 Task: Select a due date automation when advanced on, the moment a card is due add dates due this week.
Action: Mouse moved to (449, 452)
Screenshot: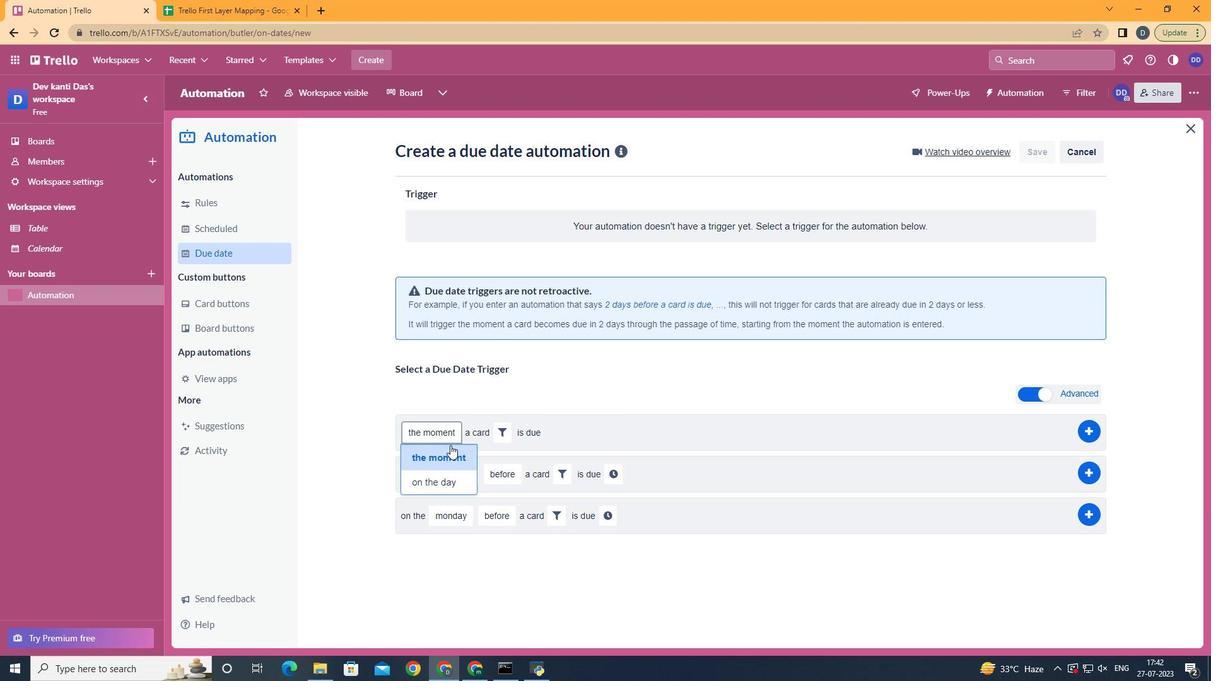 
Action: Mouse pressed left at (449, 452)
Screenshot: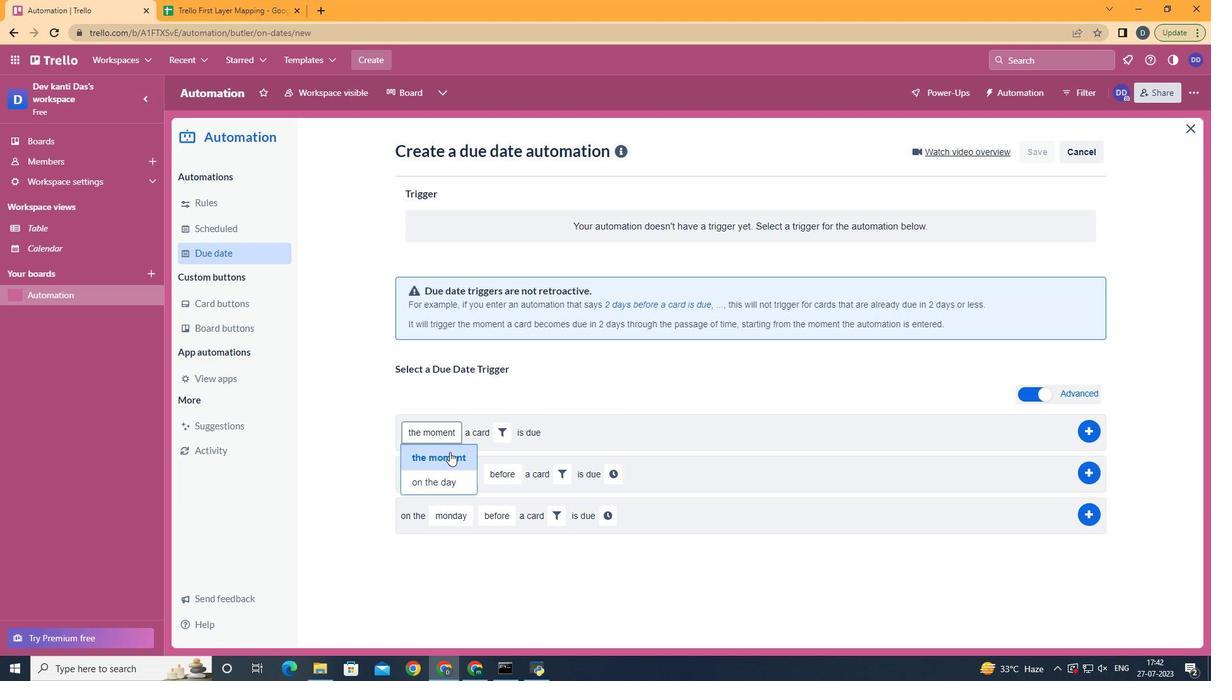 
Action: Mouse moved to (506, 430)
Screenshot: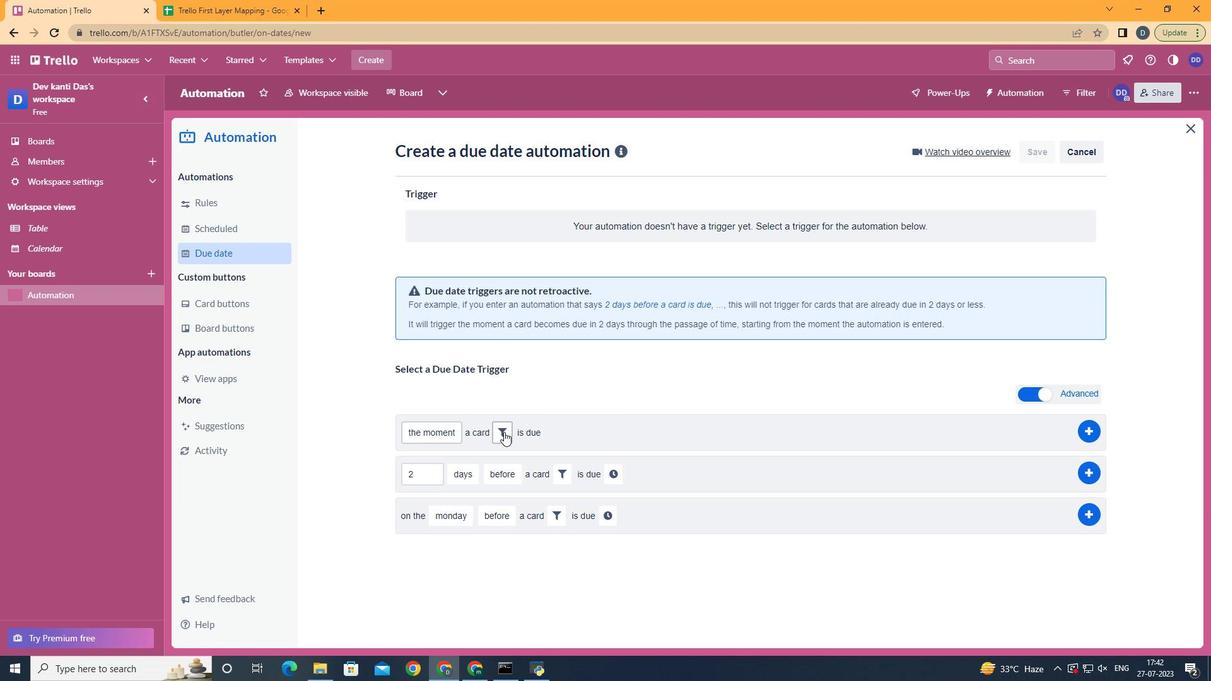 
Action: Mouse pressed left at (506, 430)
Screenshot: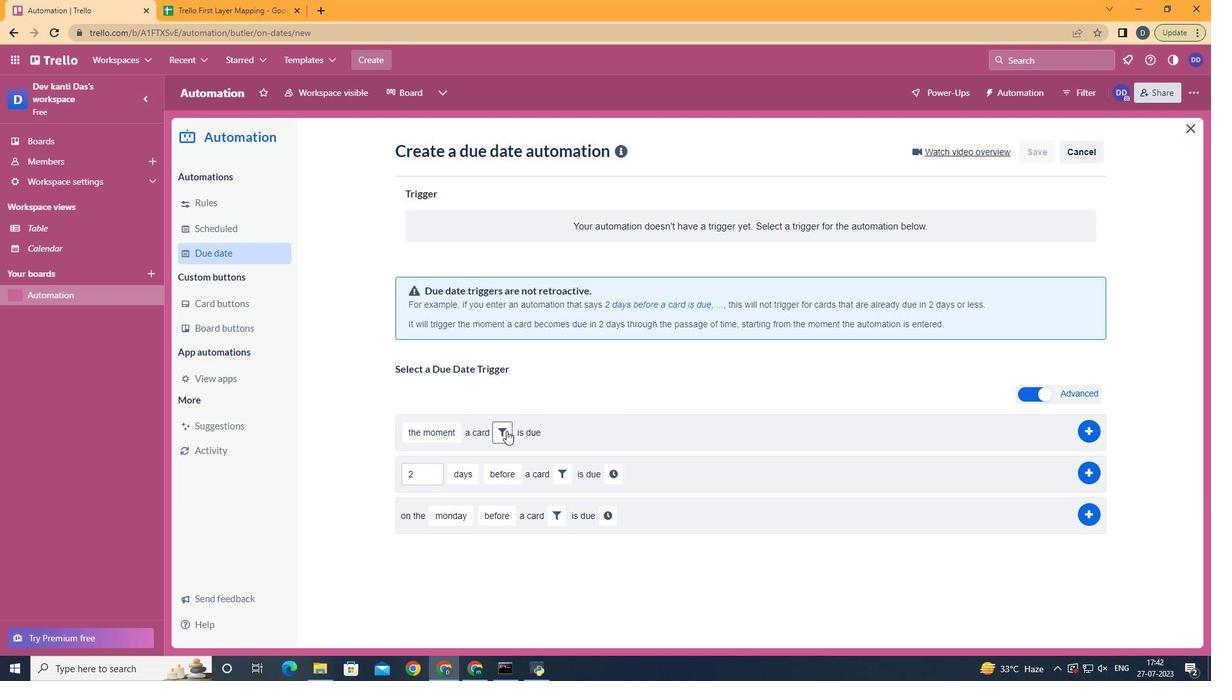 
Action: Mouse moved to (556, 278)
Screenshot: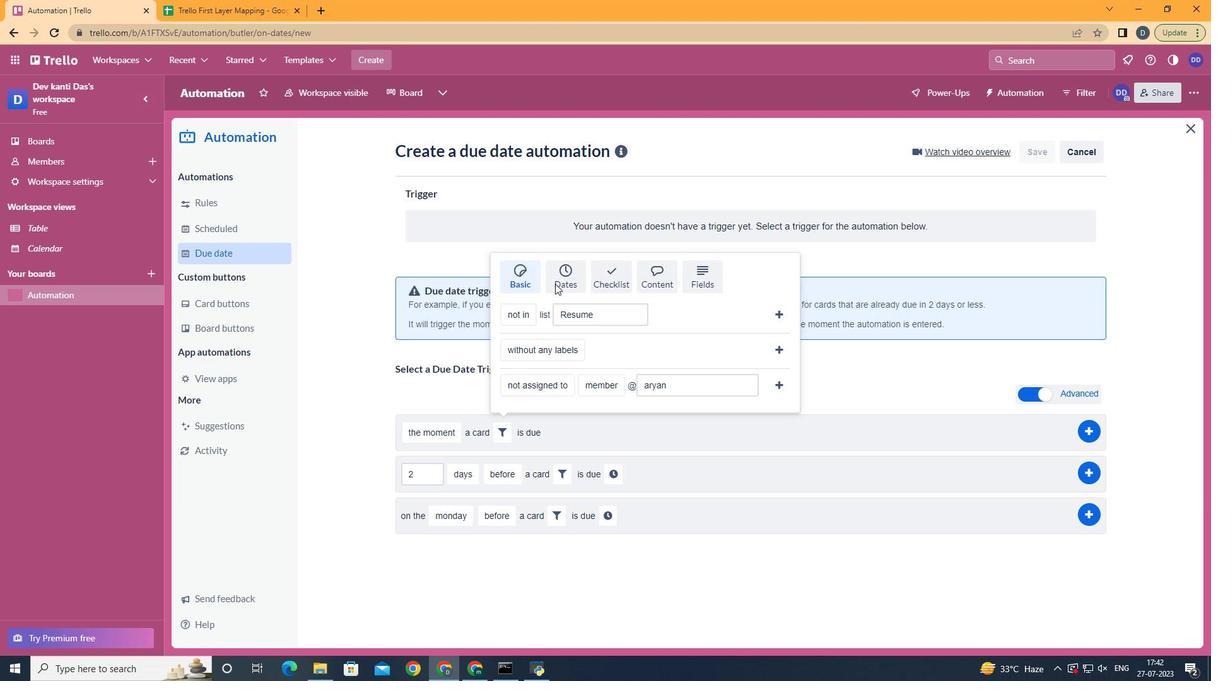 
Action: Mouse pressed left at (556, 278)
Screenshot: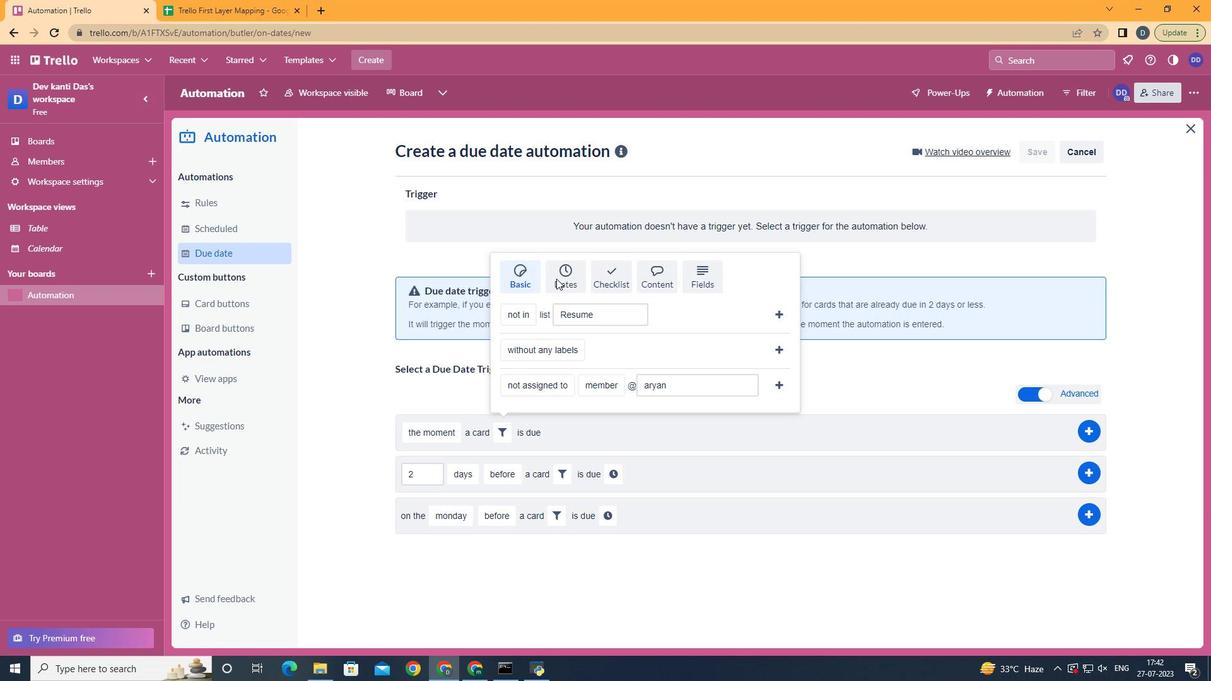 
Action: Mouse moved to (572, 425)
Screenshot: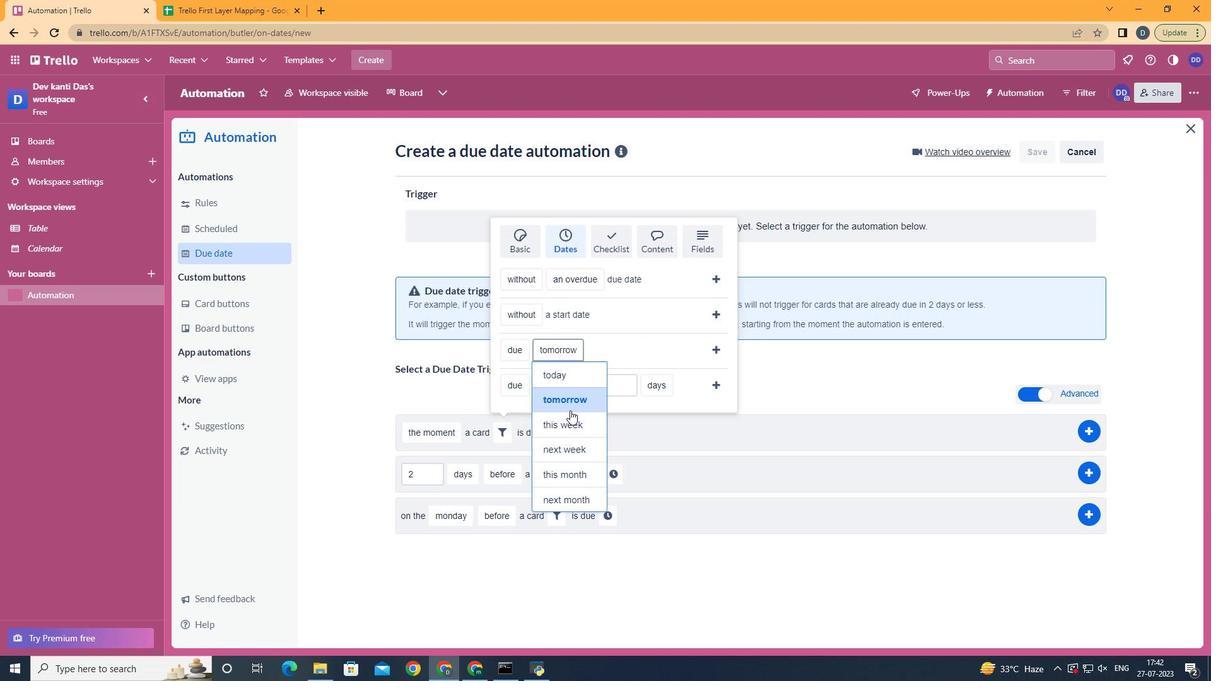 
Action: Mouse pressed left at (572, 425)
Screenshot: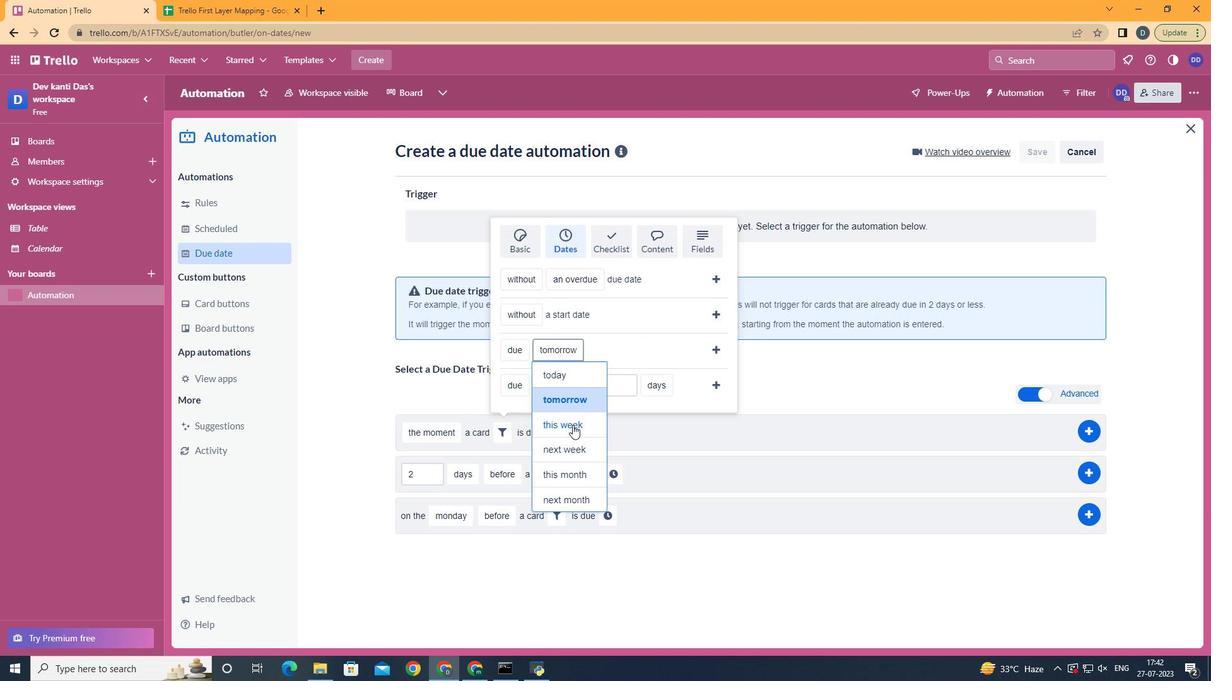 
Action: Mouse moved to (718, 348)
Screenshot: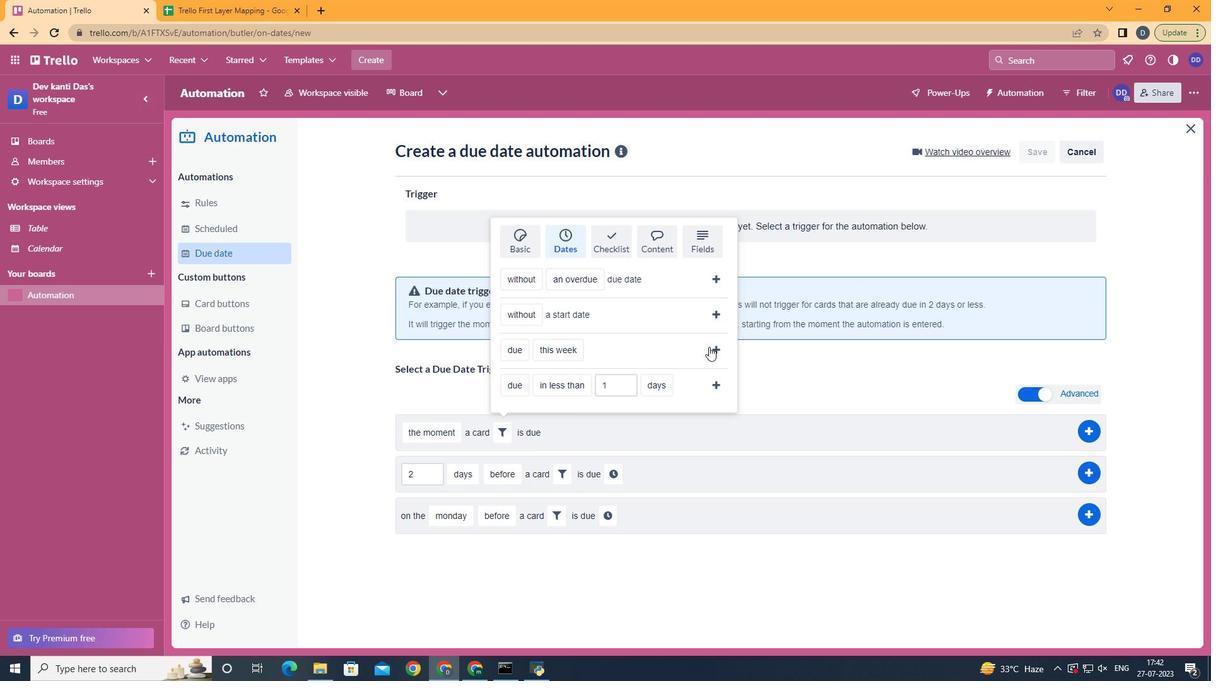 
Action: Mouse pressed left at (718, 348)
Screenshot: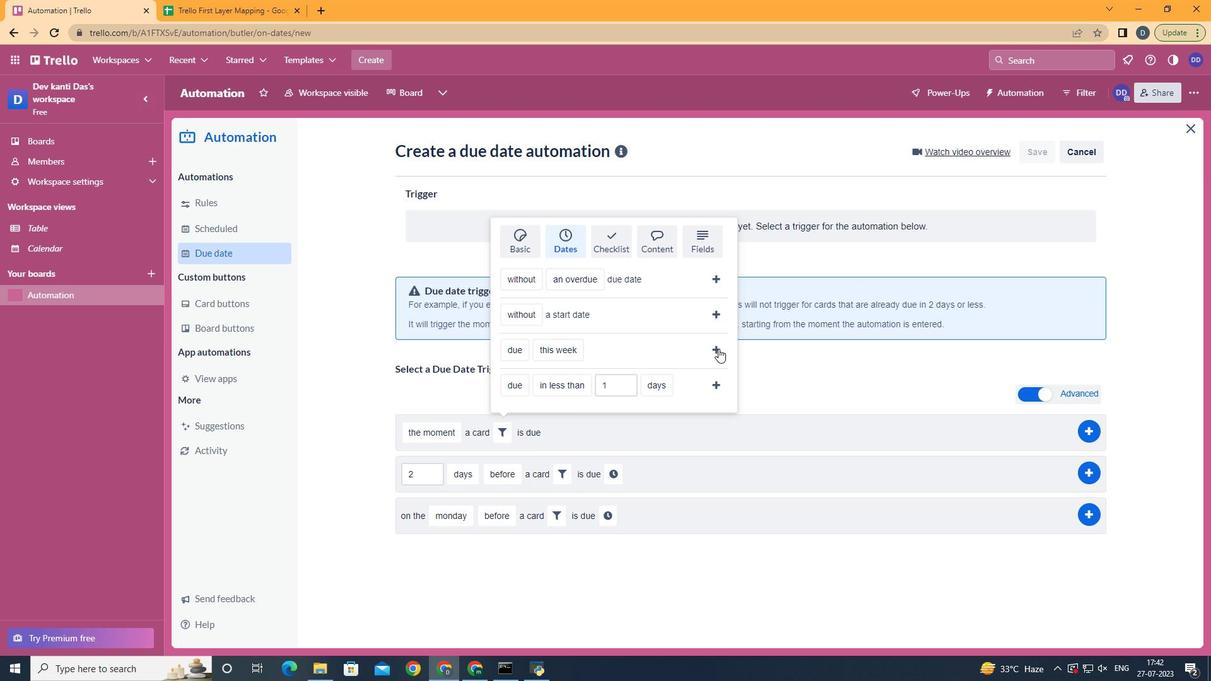 
